 Task: Comment out a line of code to temporarily disable it during testing.
Action: Mouse moved to (611, 307)
Screenshot: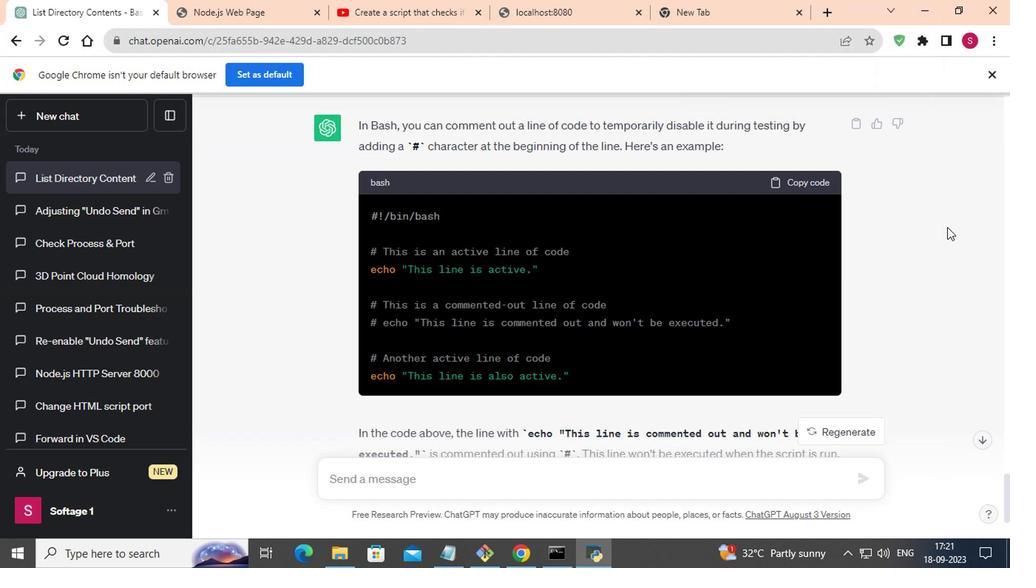 
Action: Mouse pressed left at (611, 307)
Screenshot: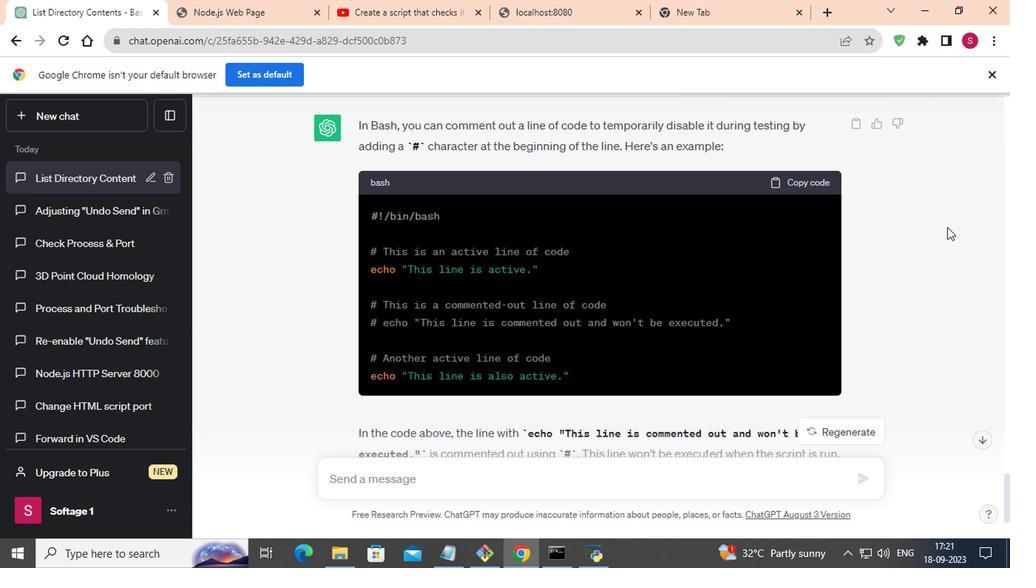 
Action: Mouse moved to (585, 317)
Screenshot: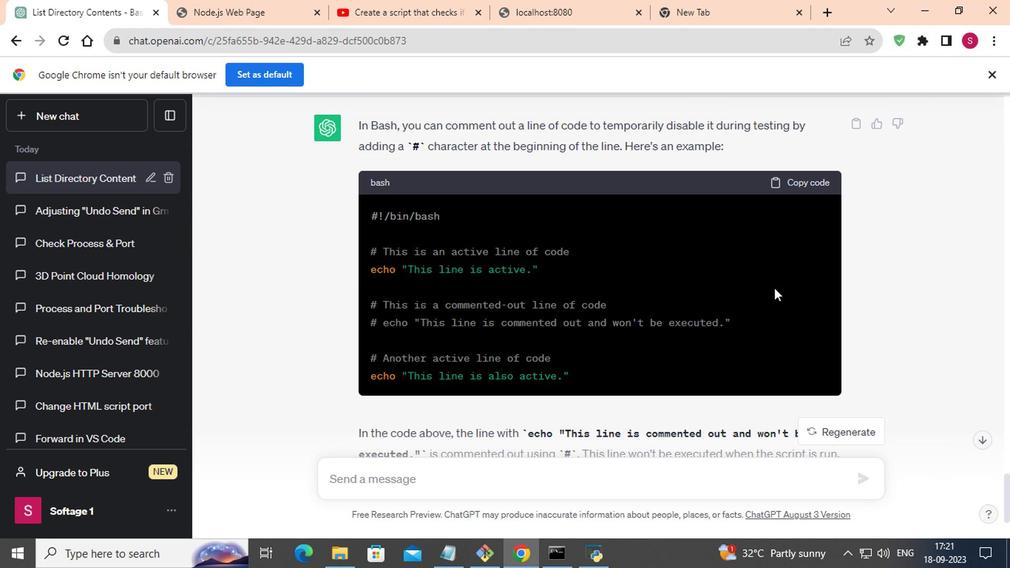 
Action: Mouse scrolled (585, 317) with delta (0, 0)
Screenshot: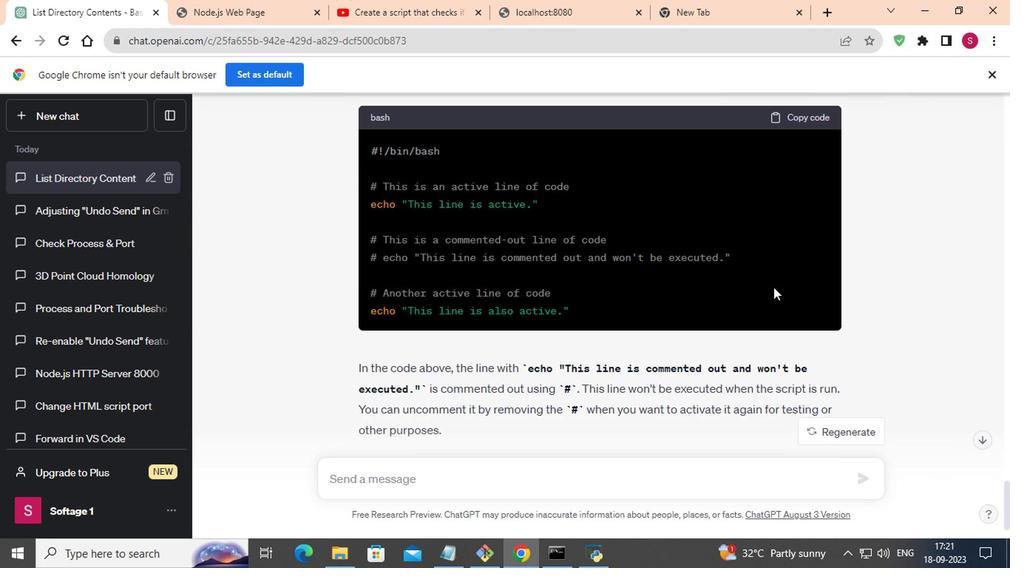 
Action: Mouse moved to (585, 317)
Screenshot: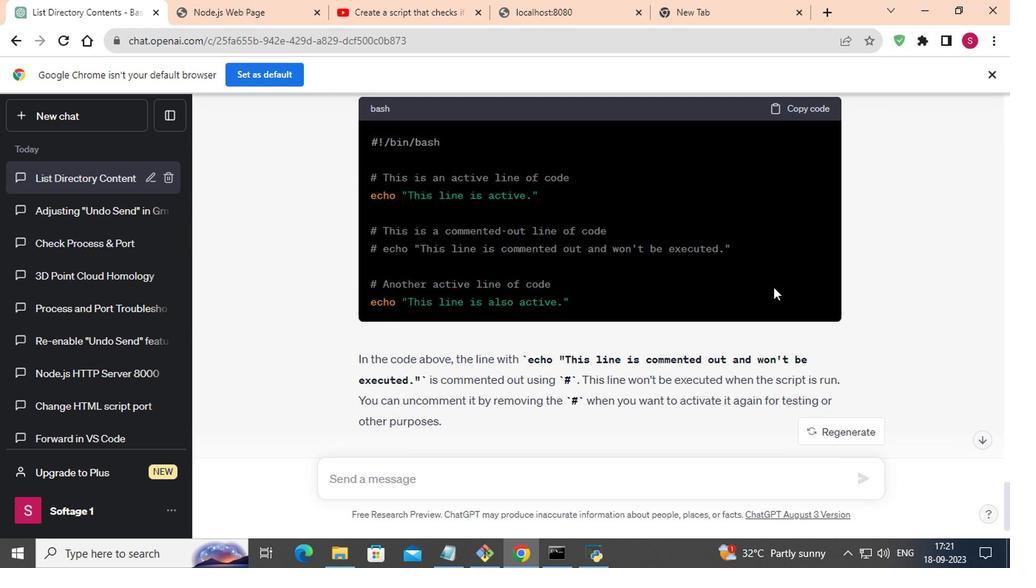 
Action: Mouse scrolled (585, 317) with delta (0, 0)
Screenshot: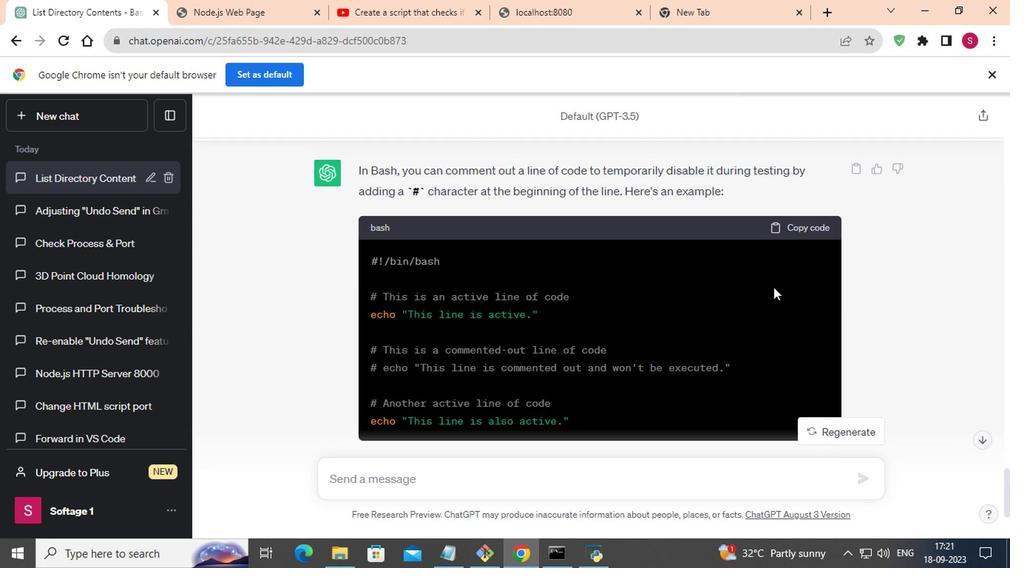 
Action: Mouse scrolled (585, 317) with delta (0, 0)
Screenshot: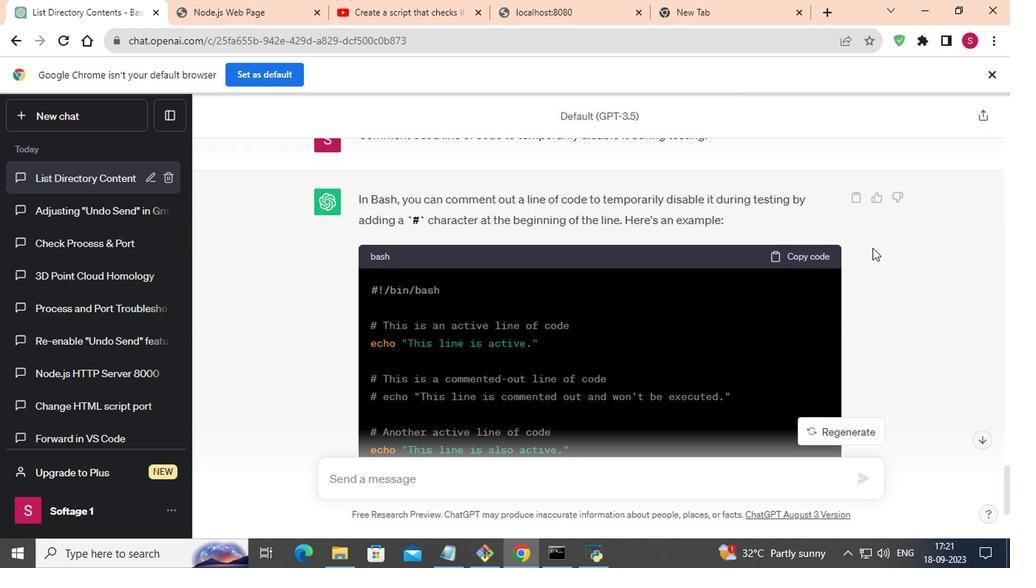 
Action: Mouse moved to (632, 279)
Screenshot: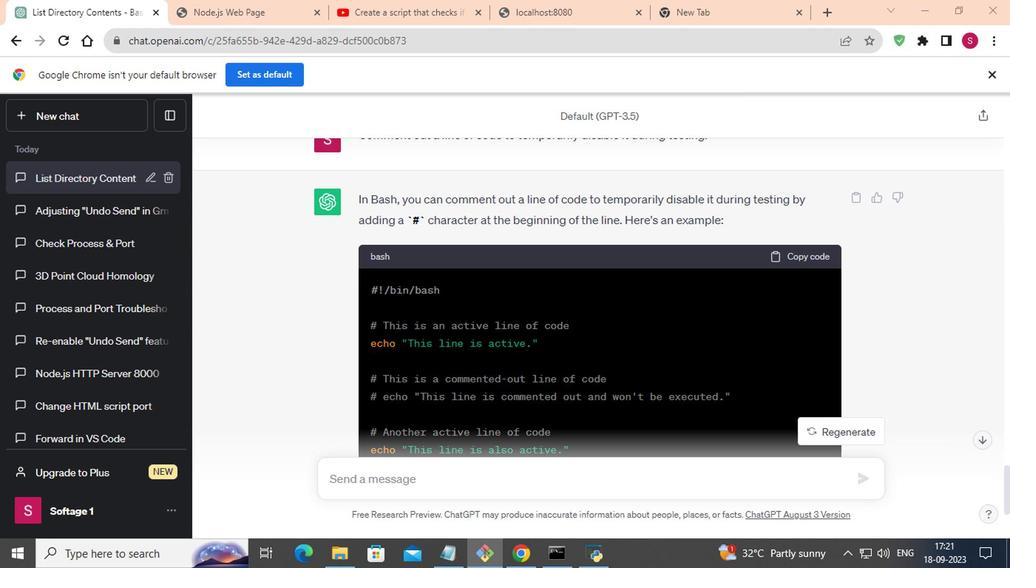 
Action: Mouse pressed left at (632, 279)
Screenshot: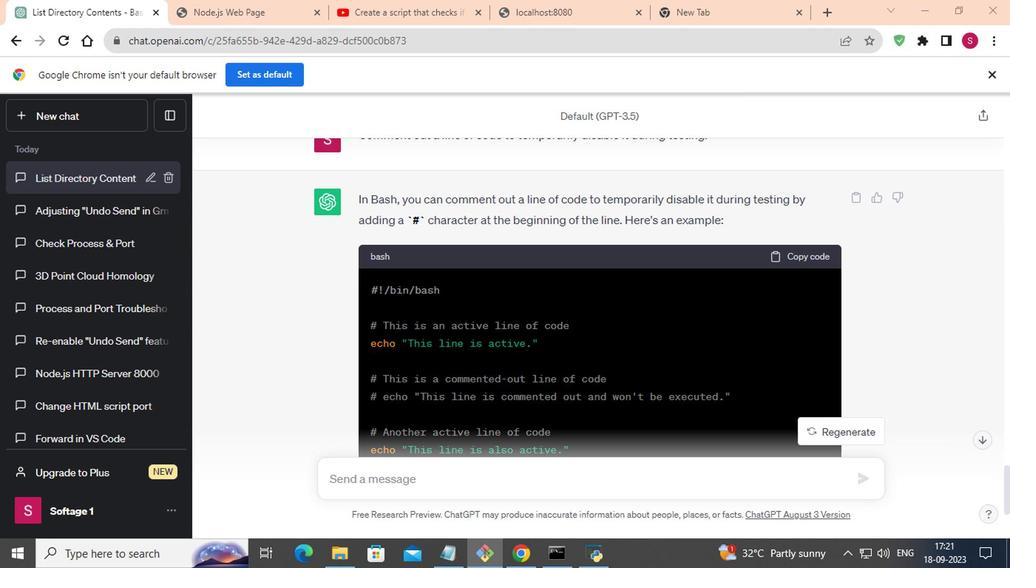 
Action: Mouse moved to (599, 303)
Screenshot: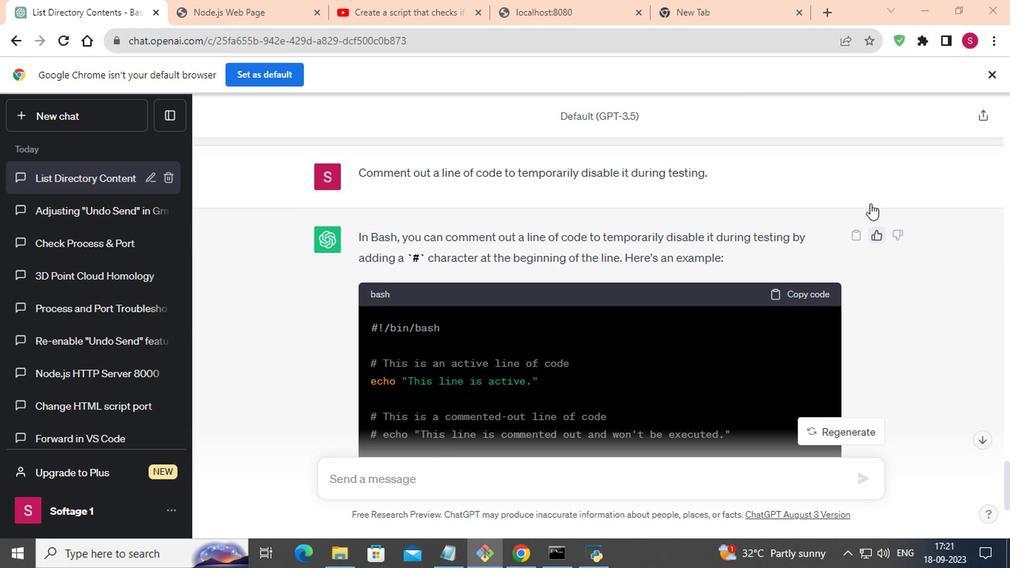 
Action: Mouse scrolled (599, 304) with delta (0, 0)
Screenshot: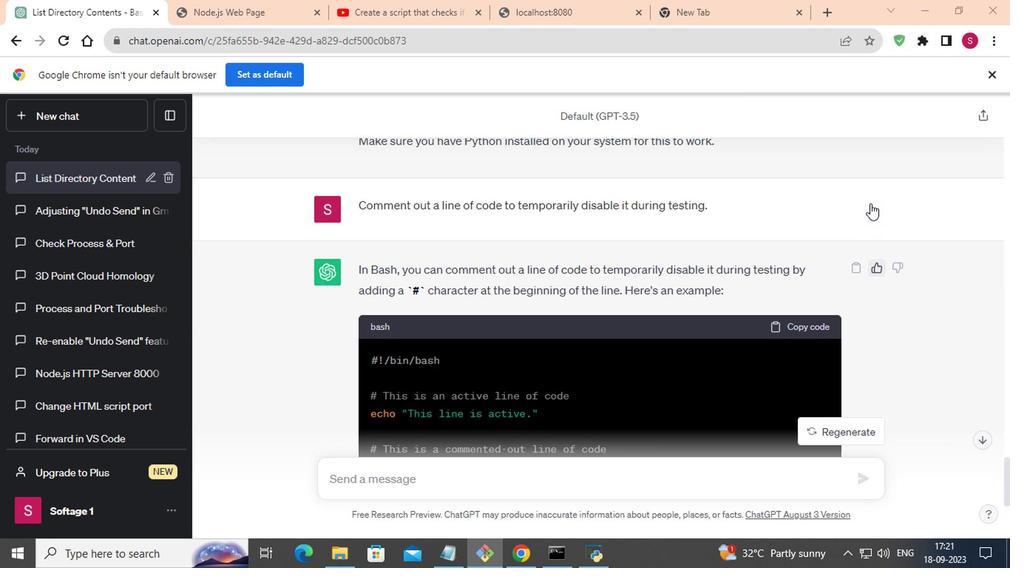 
Action: Mouse moved to (625, 278)
Screenshot: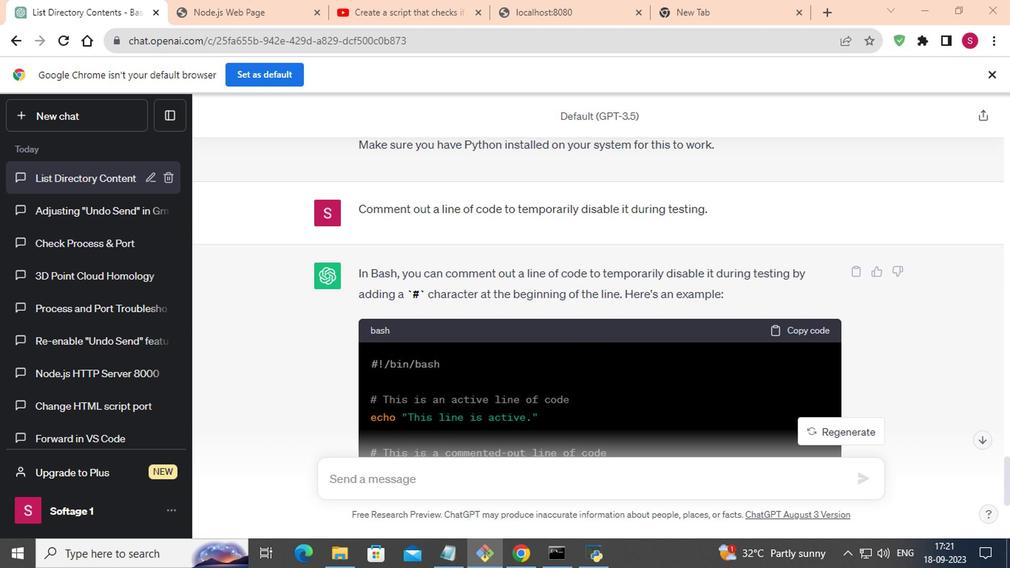 
Action: Mouse pressed left at (625, 278)
Screenshot: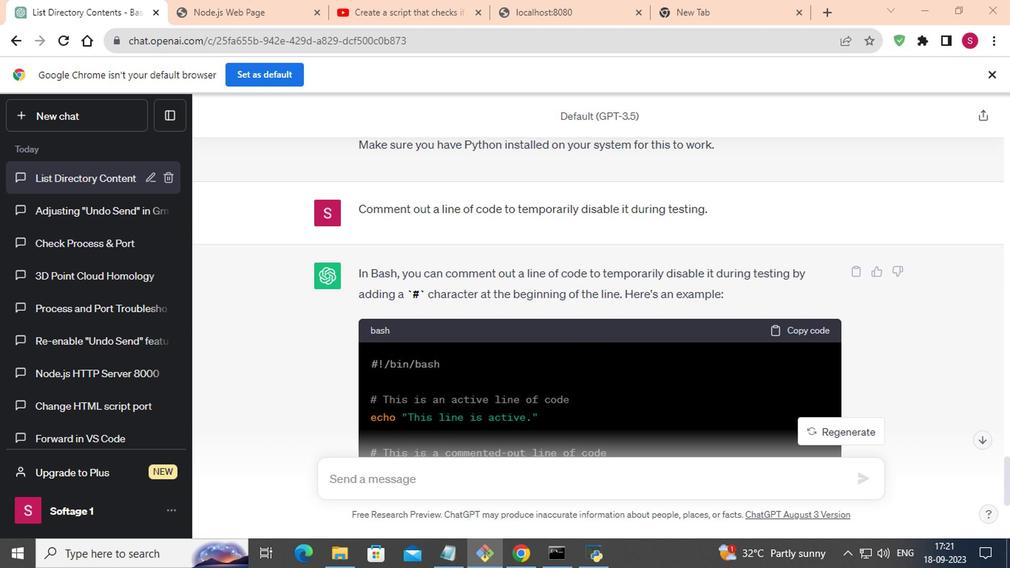 
Action: Key pressed vim<Key.space>simple.sh<Key.enter>i<Key.shift_r>#<Key.shift_r>!/bin/bash<Key.enter><Key.enter><Key.backspace><Key.backspace><Key.backspace><Key.enter><Key.shift_r>#<Key.space><Key.shift>This<Key.space>is<Key.space>an<Key.space>active<Key.space>line<Key.space>of<Key.space>code<Key.space><Key.enter><Key.backspace><Key.backspace><Key.space><Key.backspace>echo<Key.space><Key.shift_r>""<Key.left><Key.shift>This<Key.space>line<Key.space>is<Key.space>active.<Key.right><Key.enter><Key.enter>
Screenshot: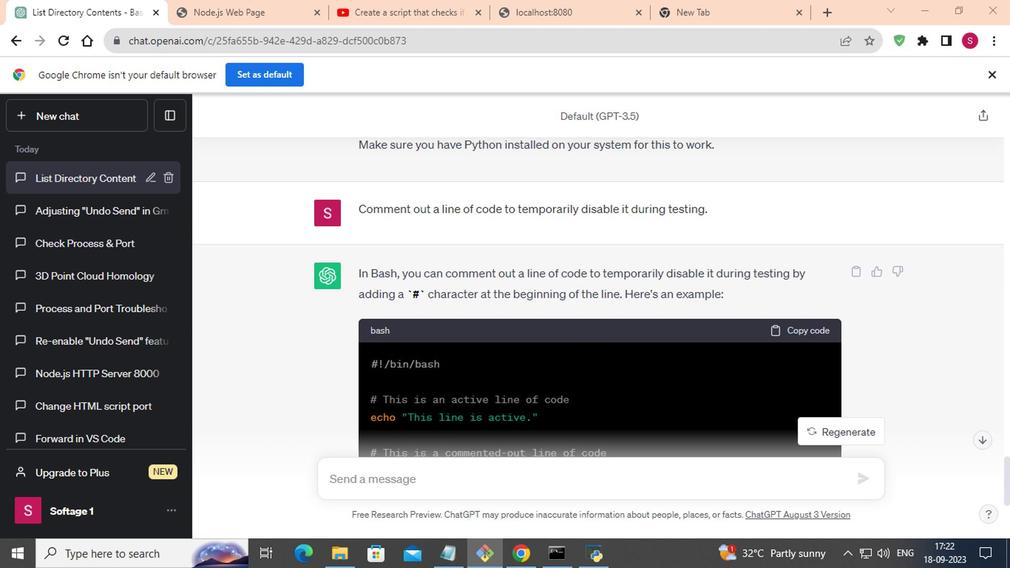 
Action: Mouse moved to (586, 300)
Screenshot: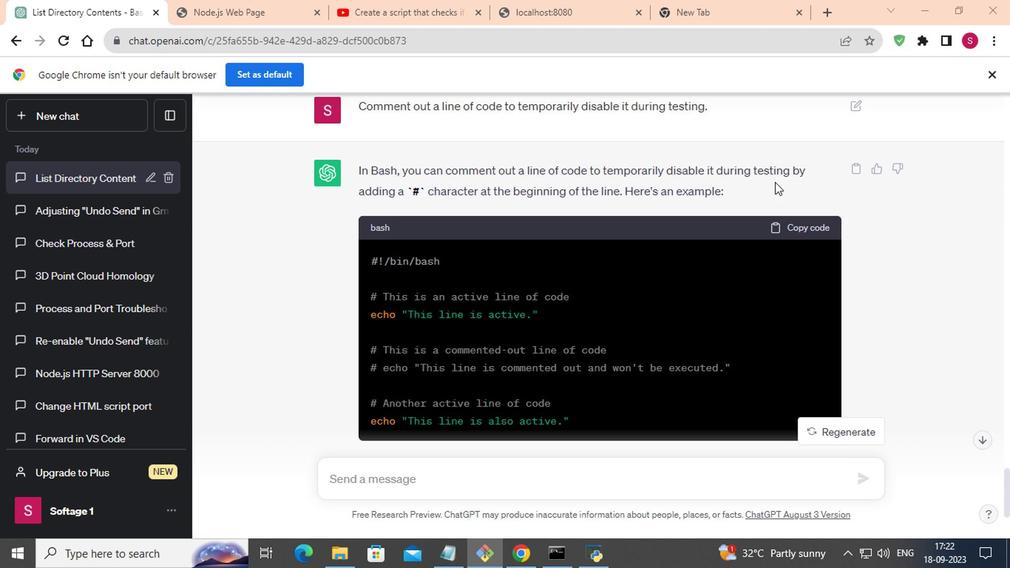 
Action: Mouse scrolled (586, 300) with delta (0, 0)
Screenshot: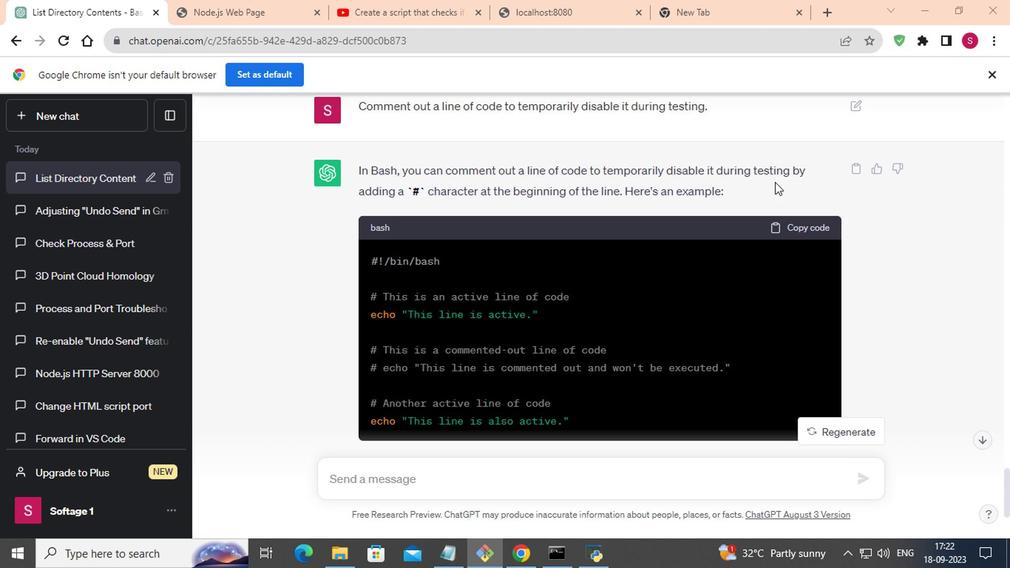 
Action: Mouse scrolled (586, 300) with delta (0, 0)
Screenshot: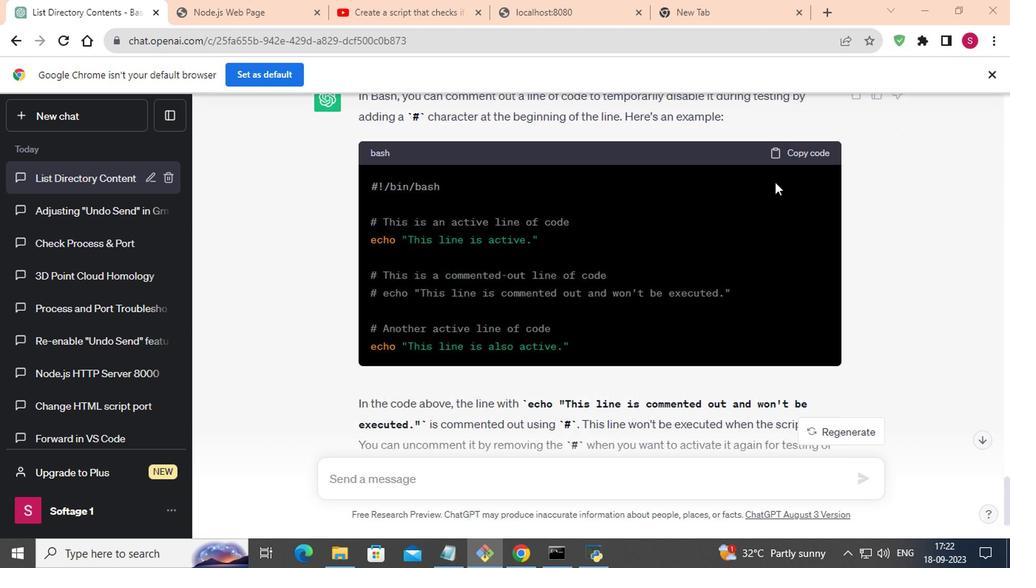 
Action: Mouse scrolled (586, 300) with delta (0, 0)
Screenshot: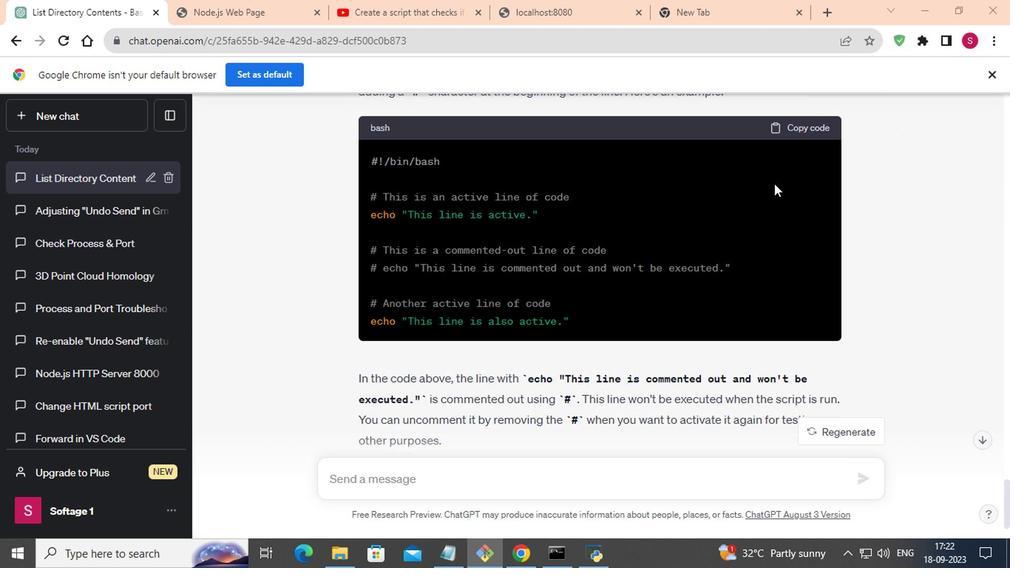 
Action: Mouse moved to (586, 300)
Screenshot: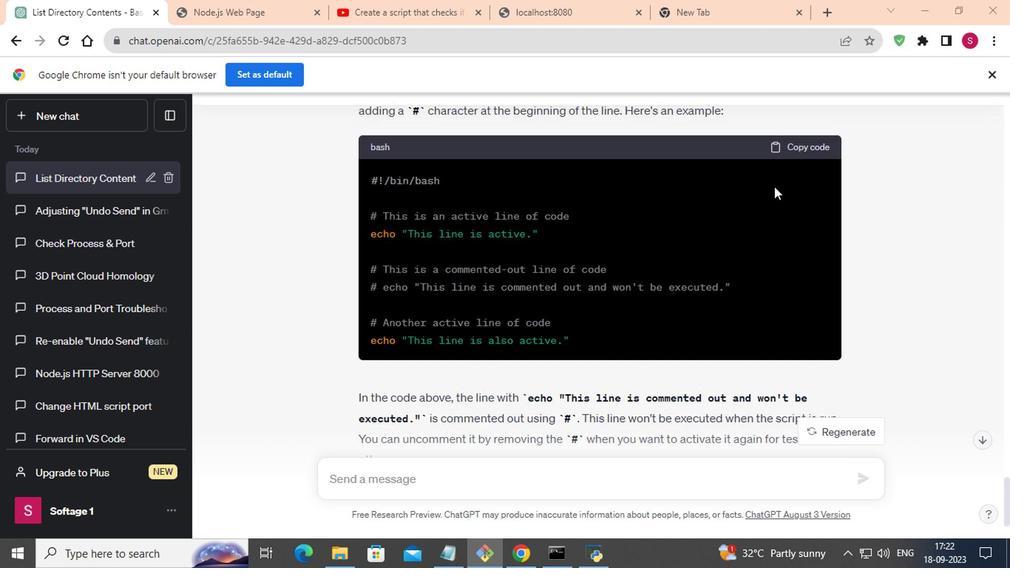 
Action: Mouse scrolled (586, 300) with delta (0, 0)
Screenshot: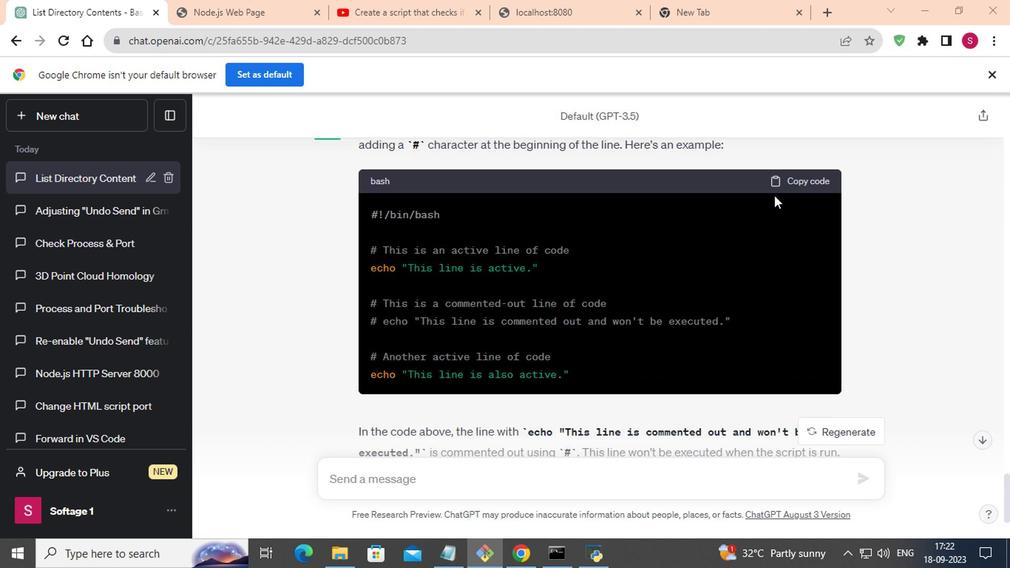 
Action: Mouse moved to (628, 280)
Screenshot: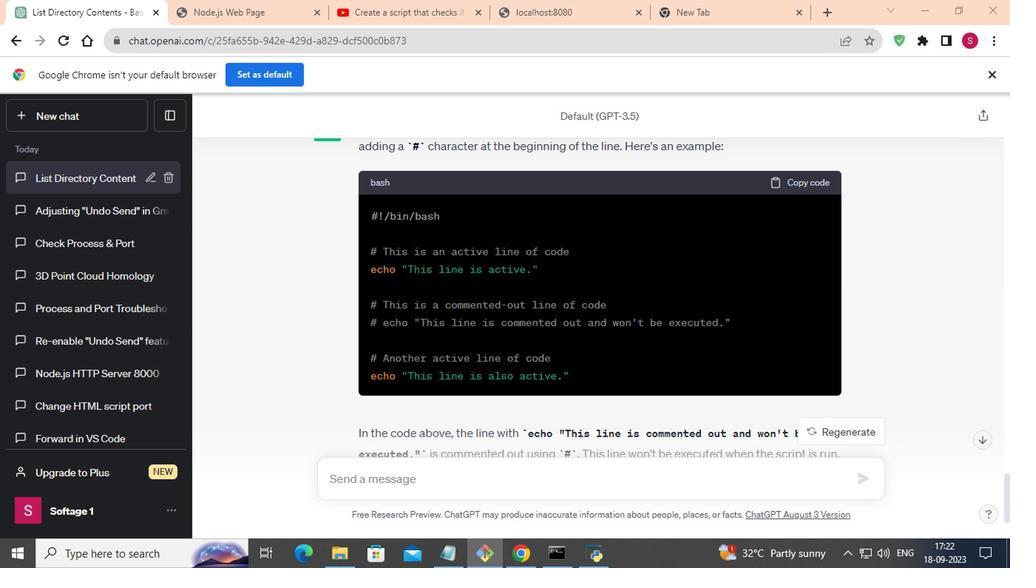 
Action: Key pressed <Key.shift_r>#<Key.space><Key.shift>This<Key.space>is<Key.space>a<Key.space>commented-out<Key.space>line<Key.space>of<Key.space>code<Key.enter>echo<Key.space><Key.shift_r>""<Key.left><Key.shift><Key.shift>This<Key.space>line<Key.space>is<Key.space>commented<Key.space>out<Key.space>and<Key.space>won't<Key.space>be<Key.space>executed.<Key.right><Key.enter><Key.backspace><Key.backspace><Key.enter><Key.shift_r>#<Key.space><Key.shift>Another<Key.space>active<Key.space>line<Key.space>of<Key.space>code<Key.enter><Key.backspace><Key.backspace>echo<Key.space><Key.shift_r>""<Key.left><Key.shift>This<Key.space>line<Key.space>is<Key.space>also<Key.space>active.<Key.esc><Key.shift_r>:wq<Key.enter>chmod.s<Key.backspace><Key.backspace><Key.space><Key.shift>+x<Key.space>simple.sh<Key.enter>./simple.sh<Key.enter>
Screenshot: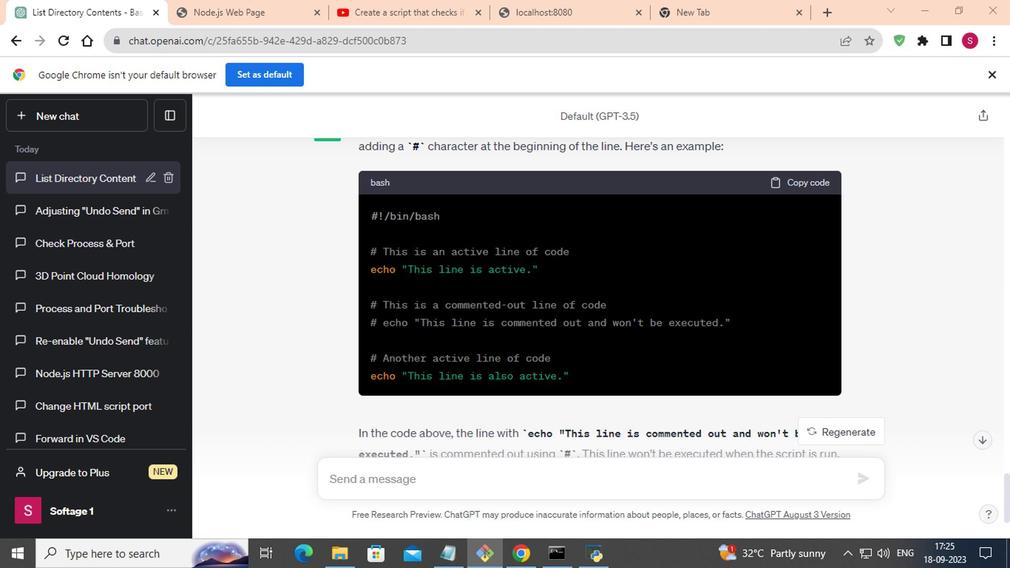 
Action: Mouse moved to (560, 361)
Screenshot: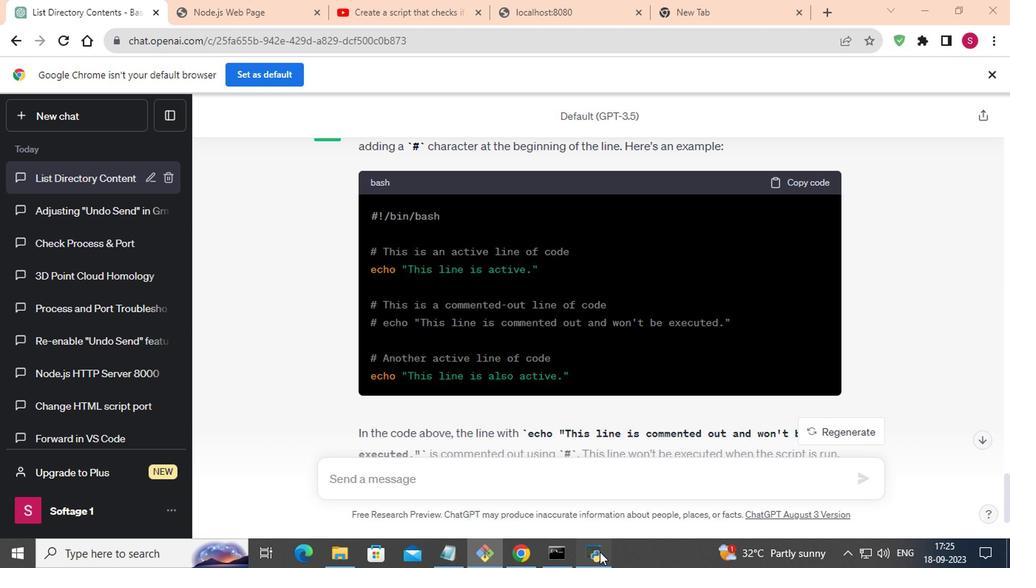 
Action: Mouse pressed left at (560, 361)
Screenshot: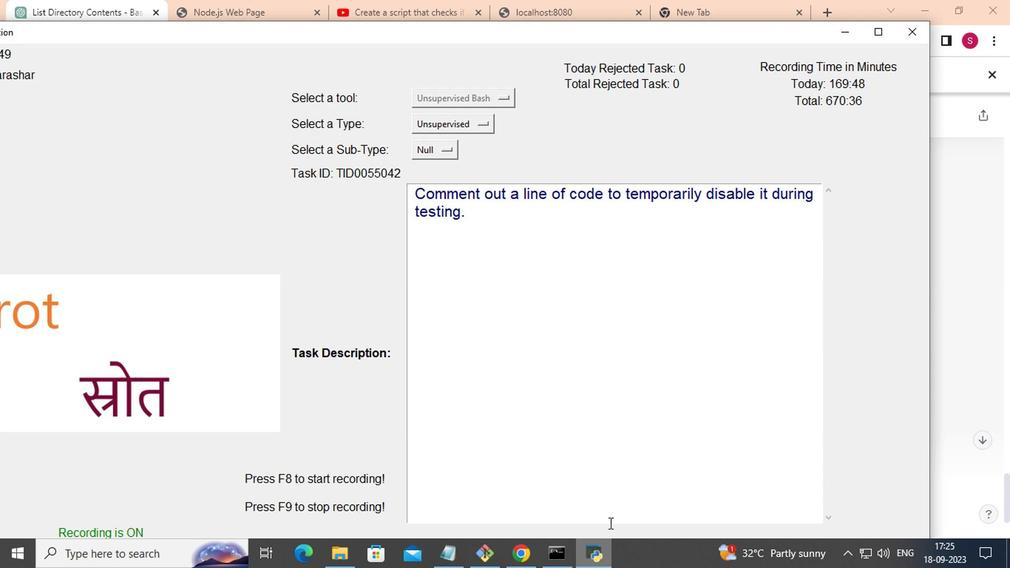 
Action: Mouse moved to (553, 324)
Screenshot: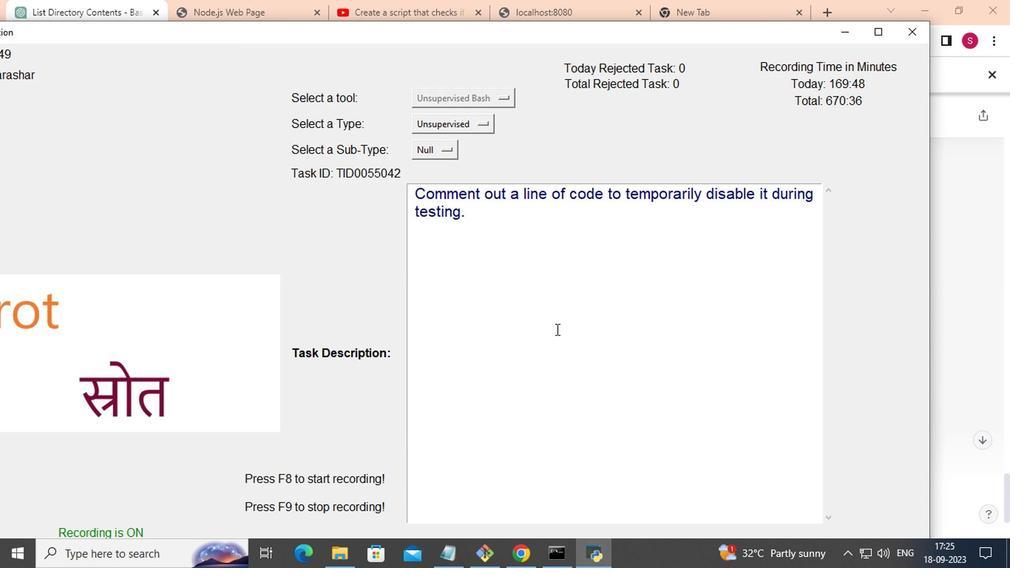 
Action: Mouse pressed left at (553, 324)
Screenshot: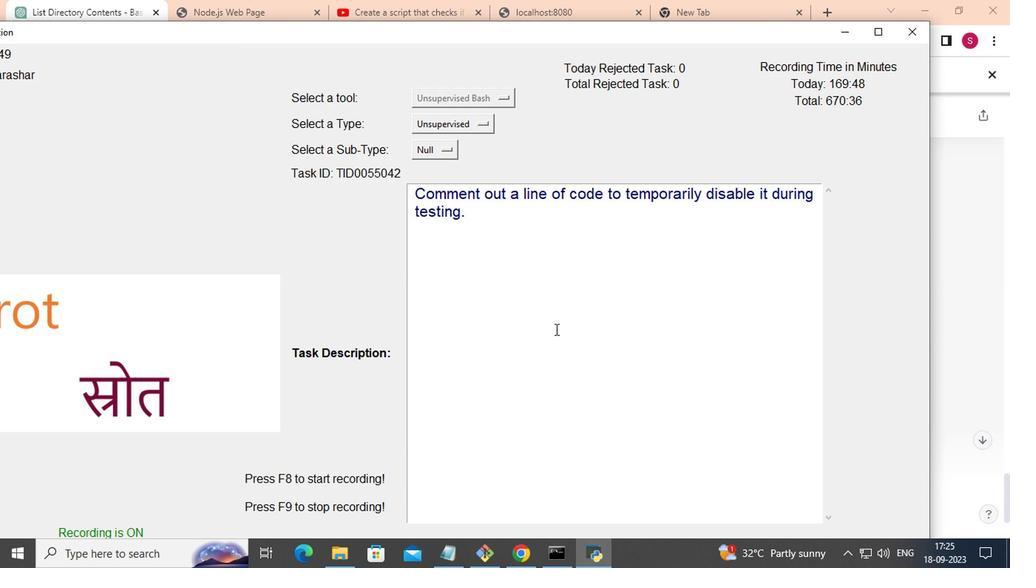 
Action: Mouse moved to (549, 324)
Screenshot: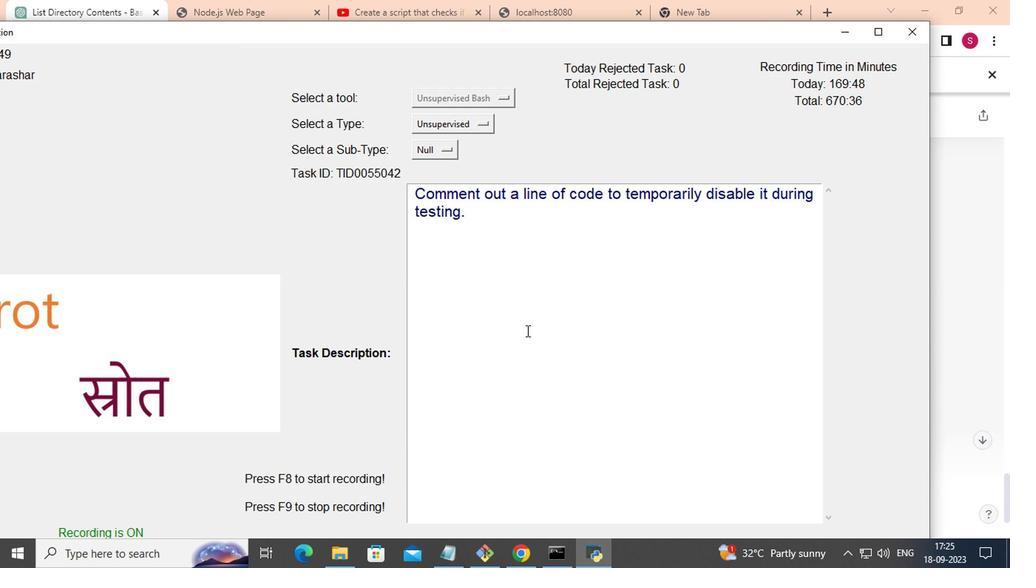 
